 Task: Create List Employee Engagement in Board IT Management to Workspace Customer Service. Create List Recruitment in Board Social Media Content Creation to Workspace Customer Service. Create List Onboarding in Board Market Sizing and Segmentation to Workspace Customer Service
Action: Mouse moved to (111, 344)
Screenshot: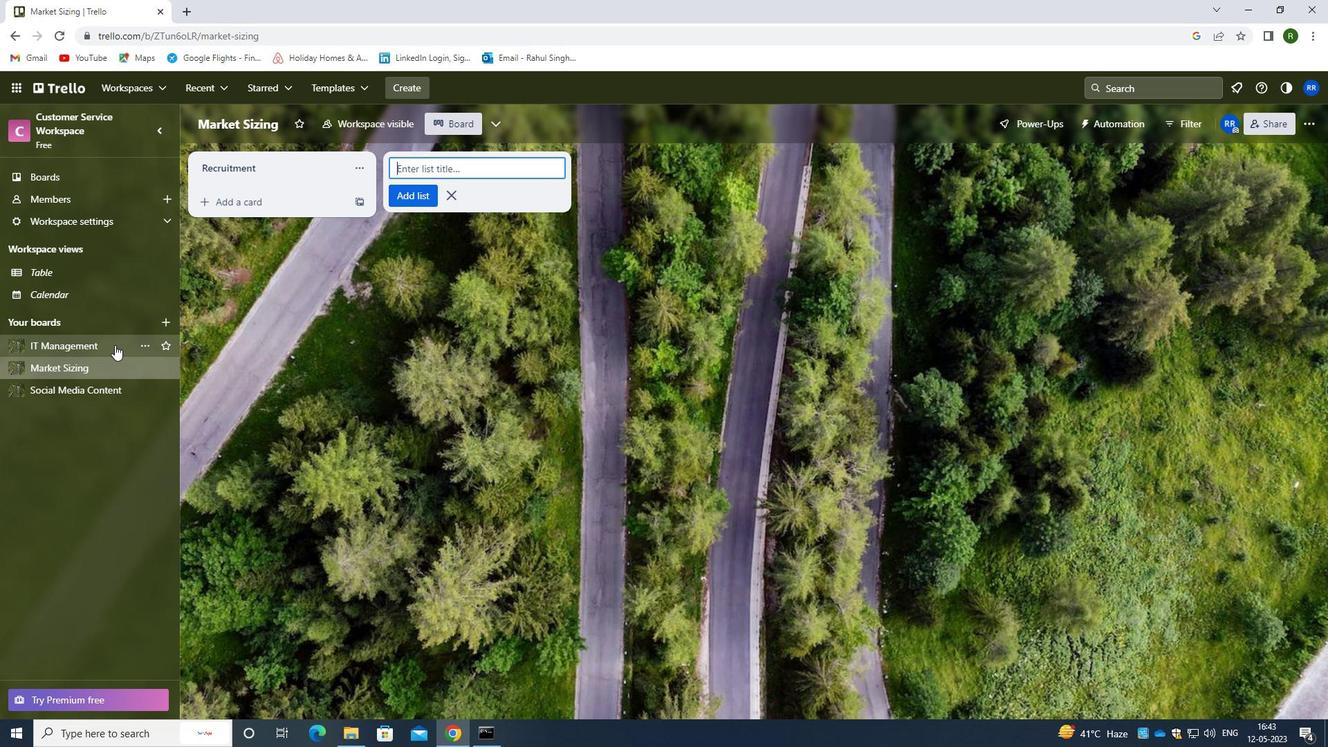 
Action: Mouse pressed left at (111, 344)
Screenshot: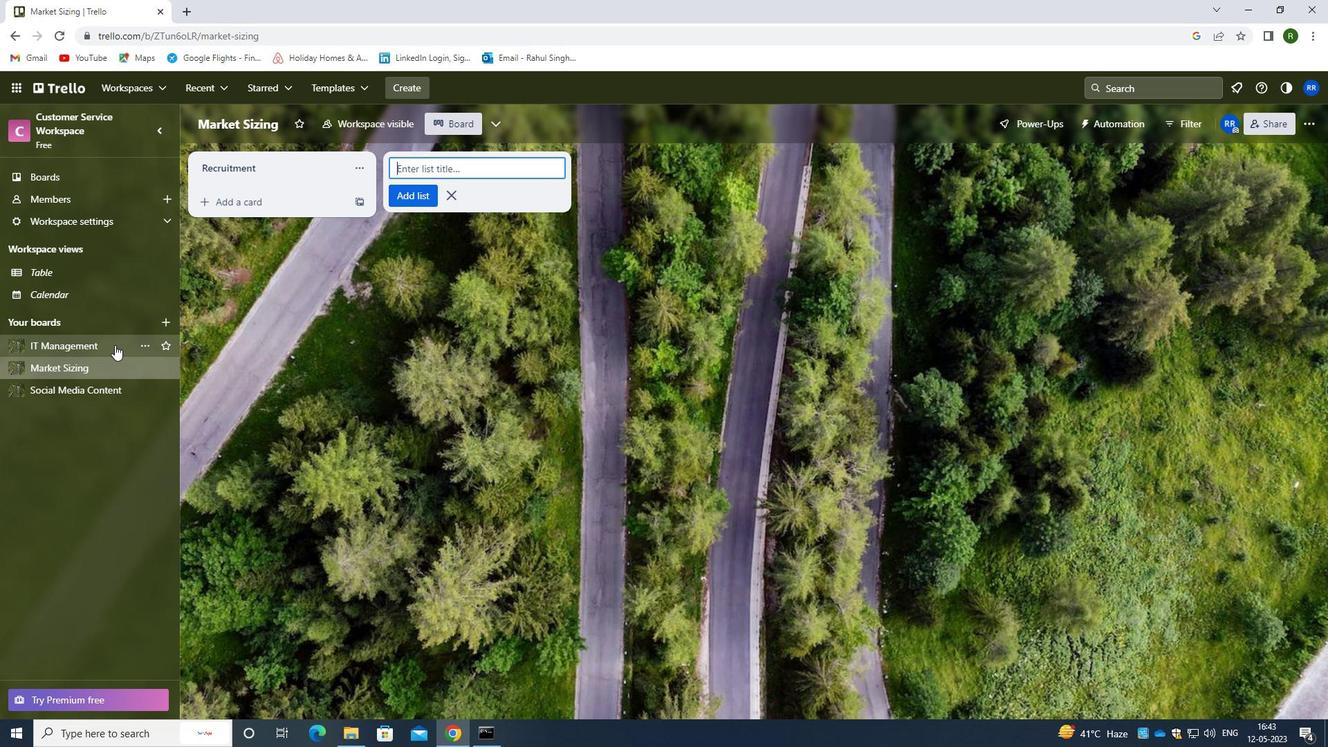 
Action: Mouse moved to (442, 172)
Screenshot: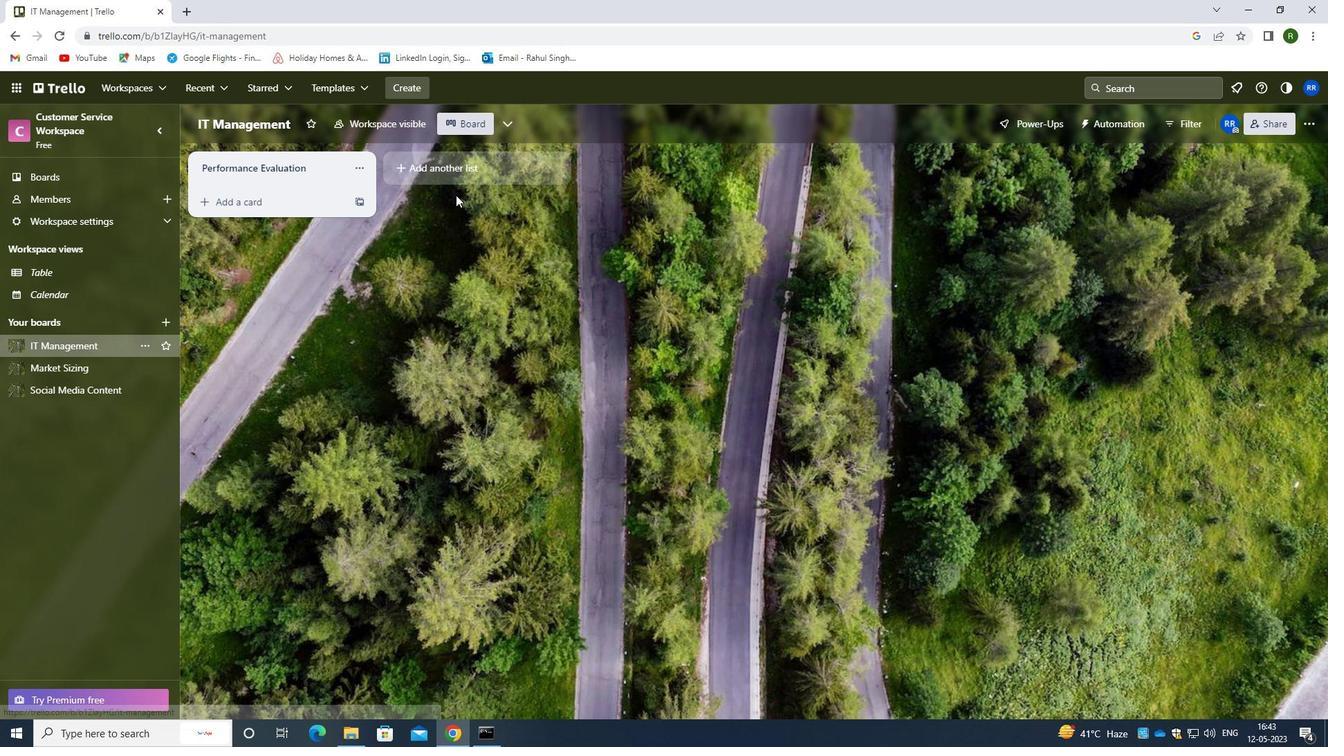 
Action: Mouse pressed left at (442, 172)
Screenshot: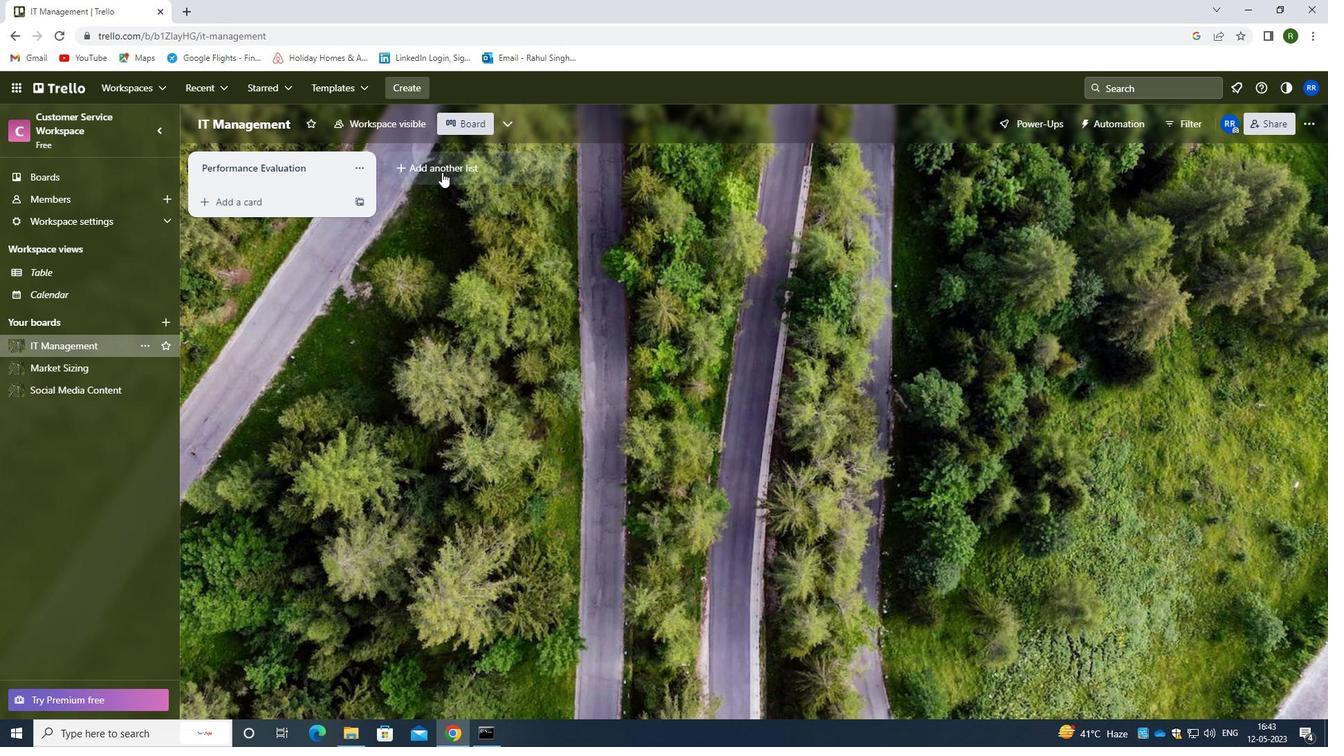 
Action: Mouse moved to (449, 148)
Screenshot: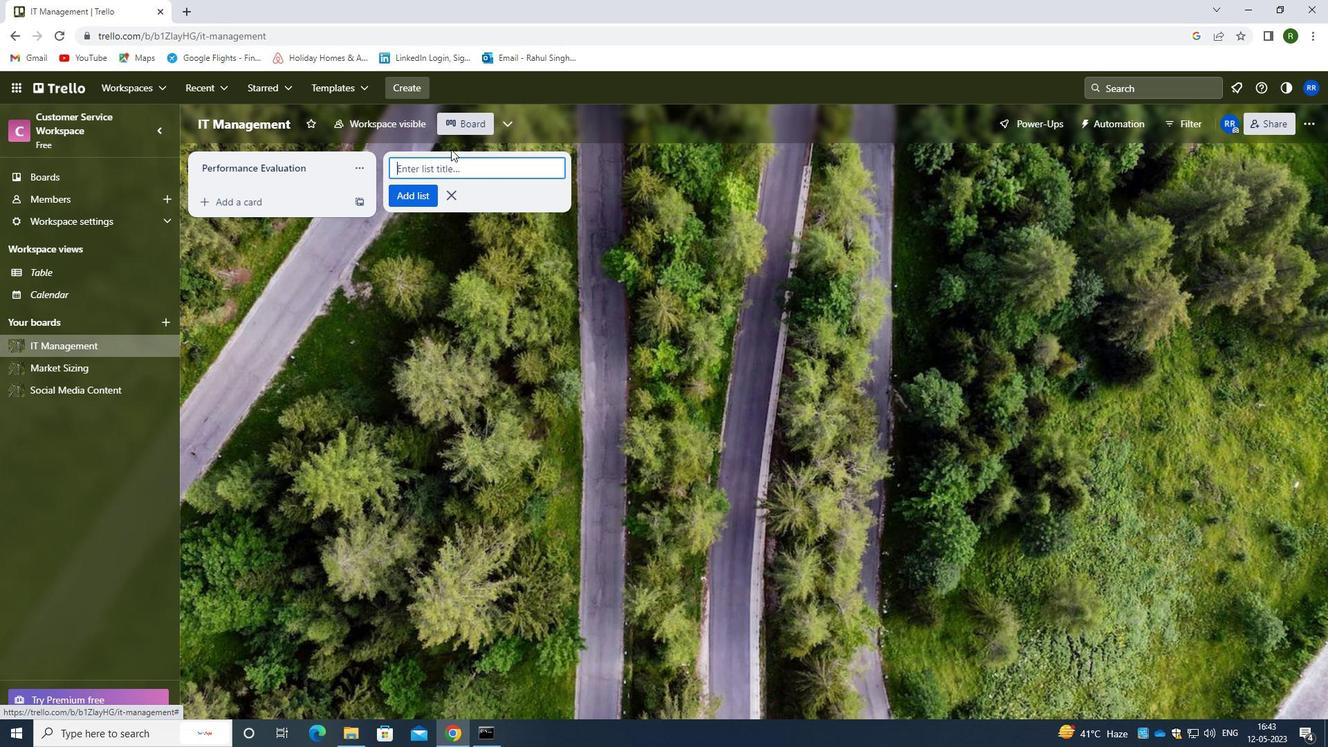 
Action: Key pressed <Key.caps_lock>e<Key.caps_lock>mployee<Key.space><Key.caps_lock>e<Key.caps_lock>ngagenm<Key.backspace><Key.backspace>ment
Screenshot: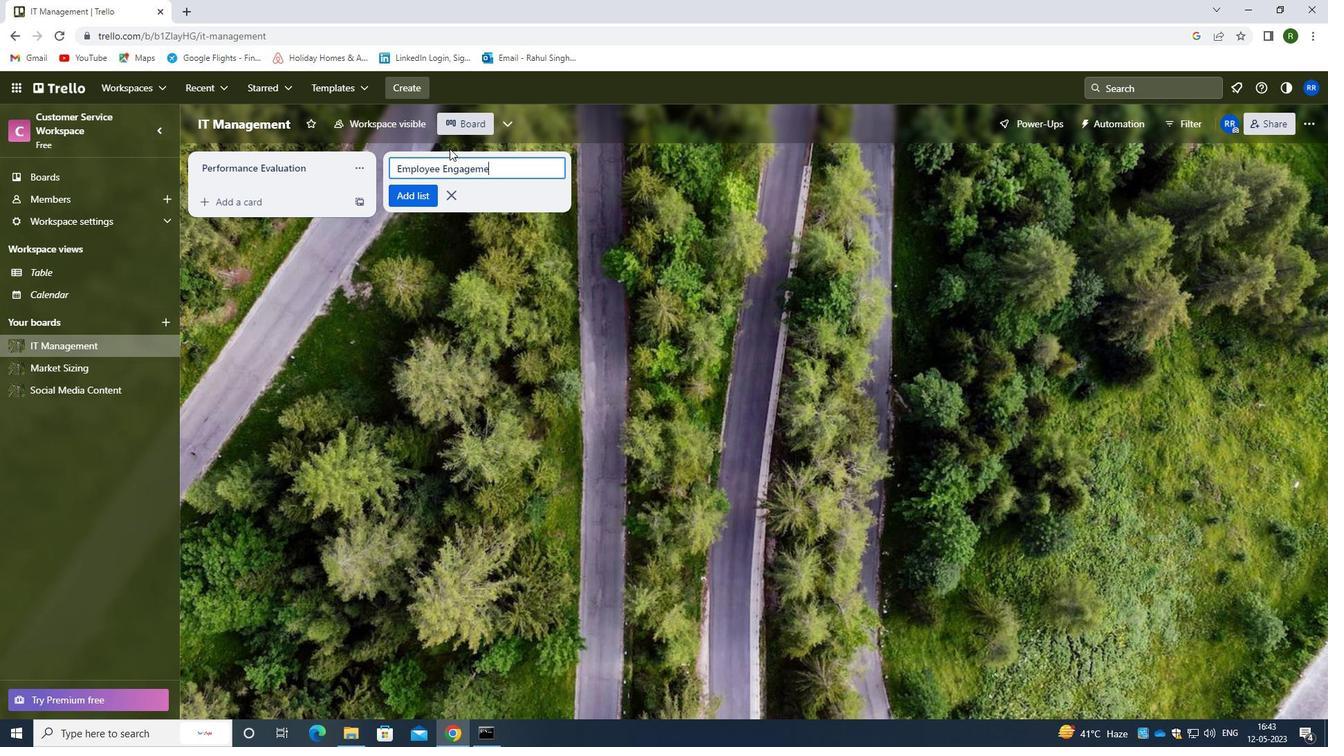 
Action: Mouse moved to (410, 195)
Screenshot: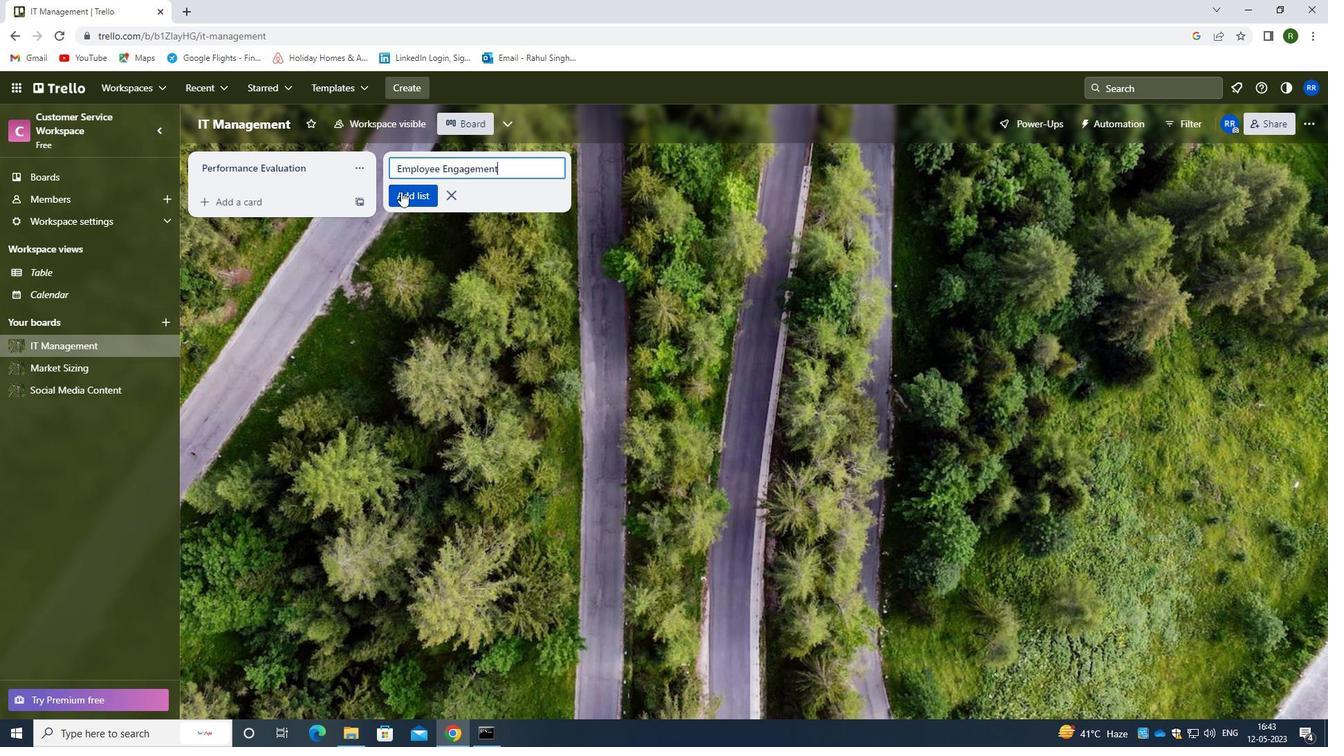 
Action: Mouse pressed left at (410, 195)
Screenshot: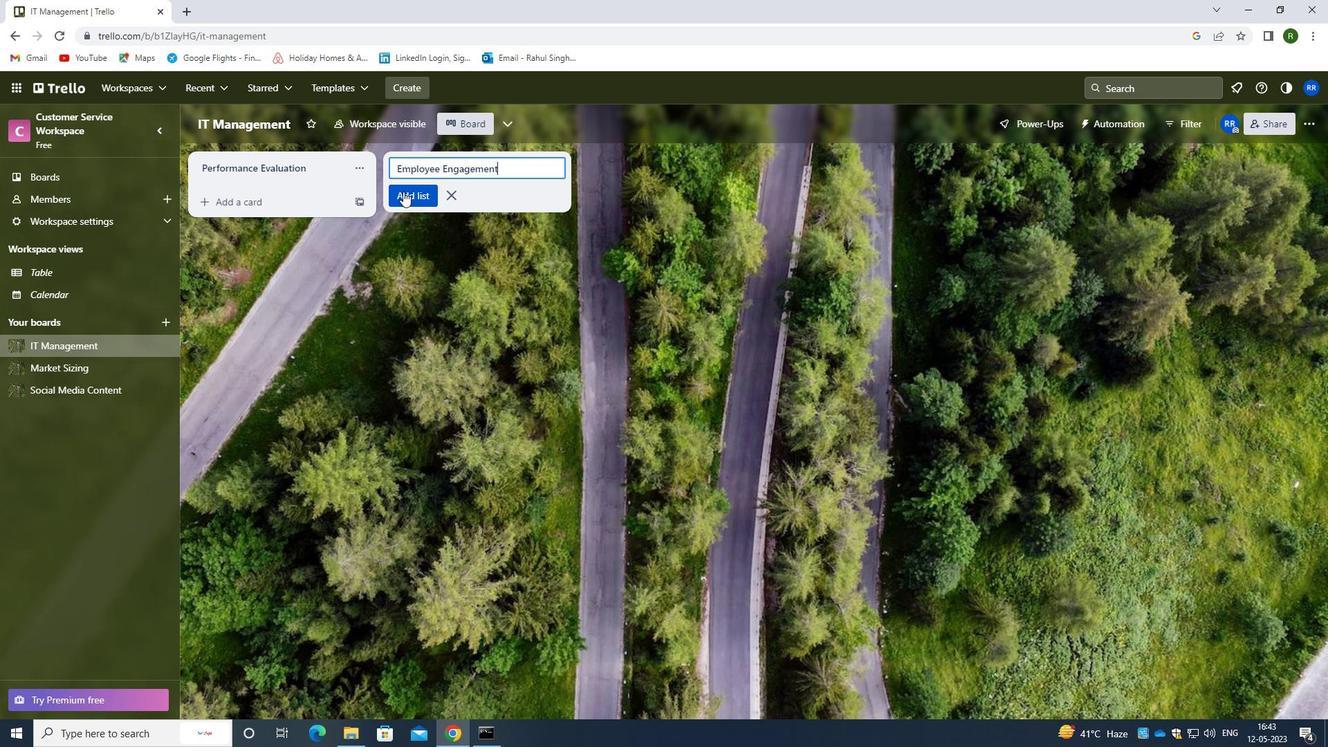 
Action: Mouse moved to (81, 385)
Screenshot: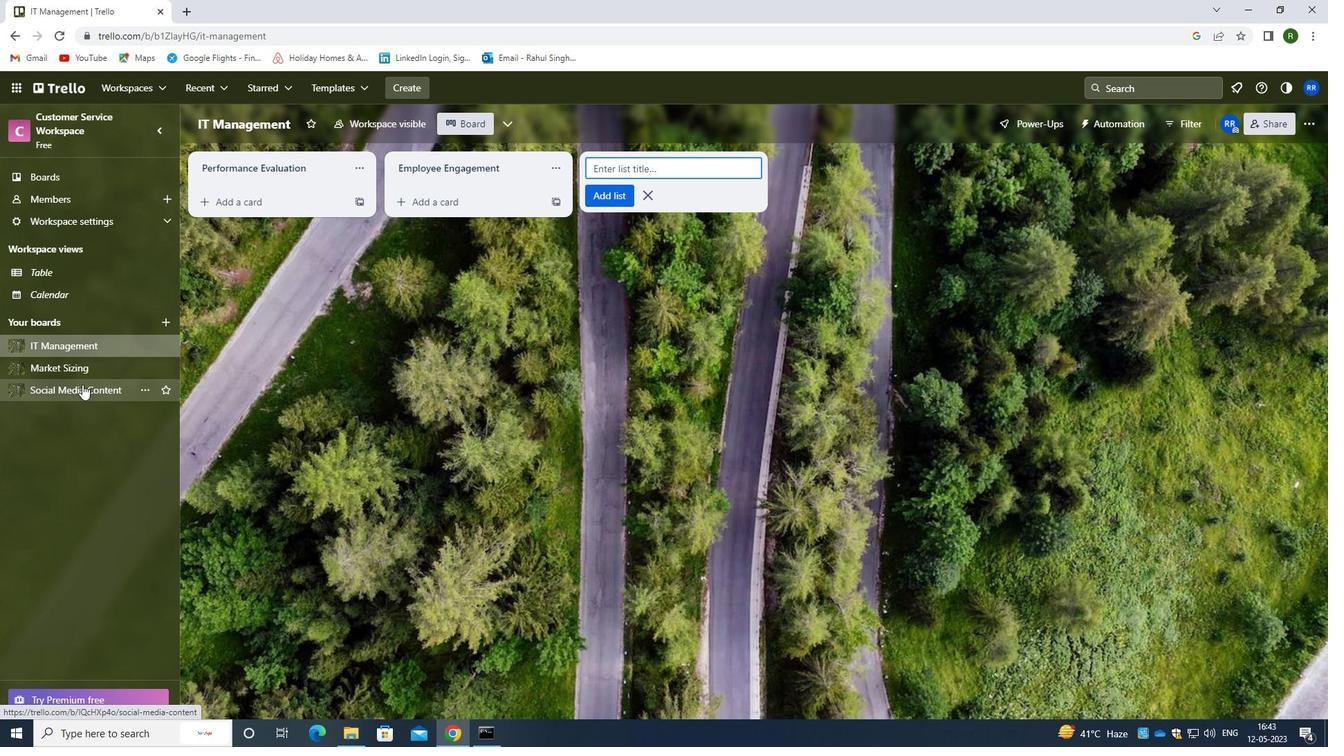 
Action: Mouse pressed left at (81, 385)
Screenshot: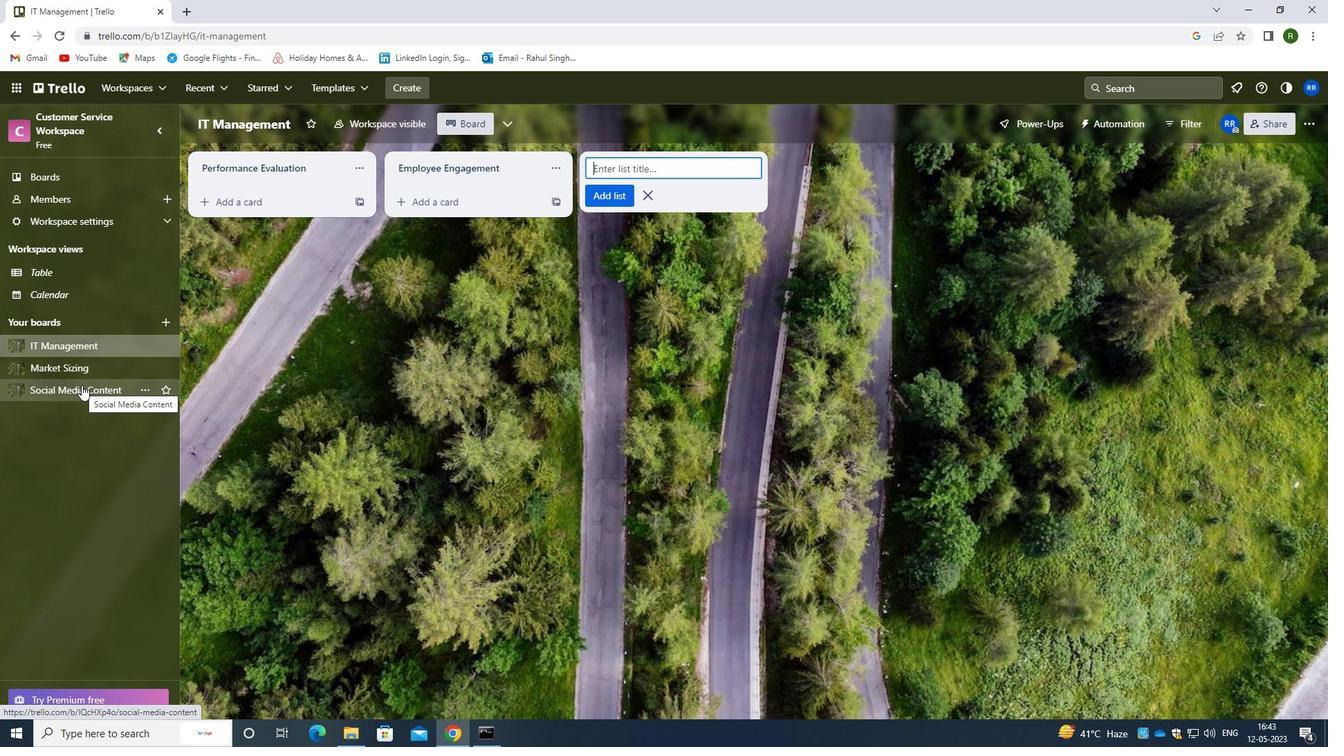 
Action: Mouse moved to (436, 164)
Screenshot: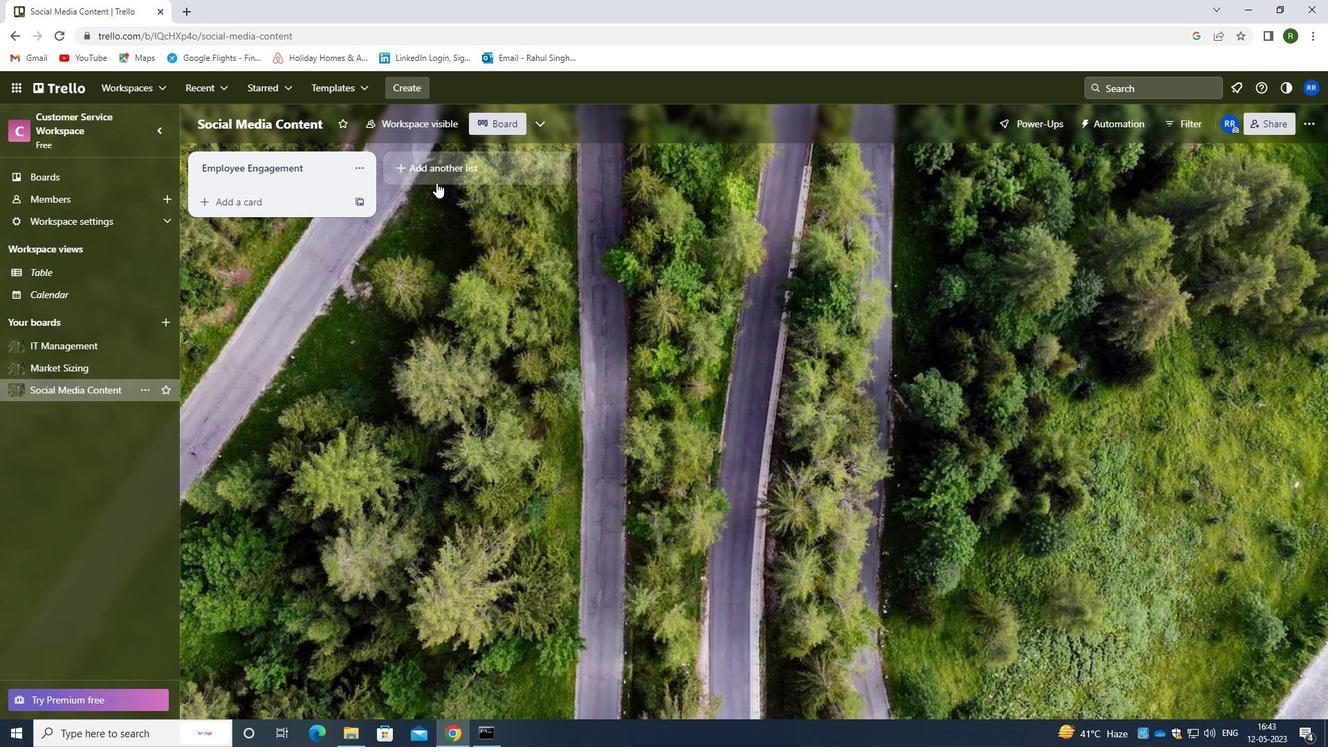
Action: Mouse pressed left at (436, 164)
Screenshot: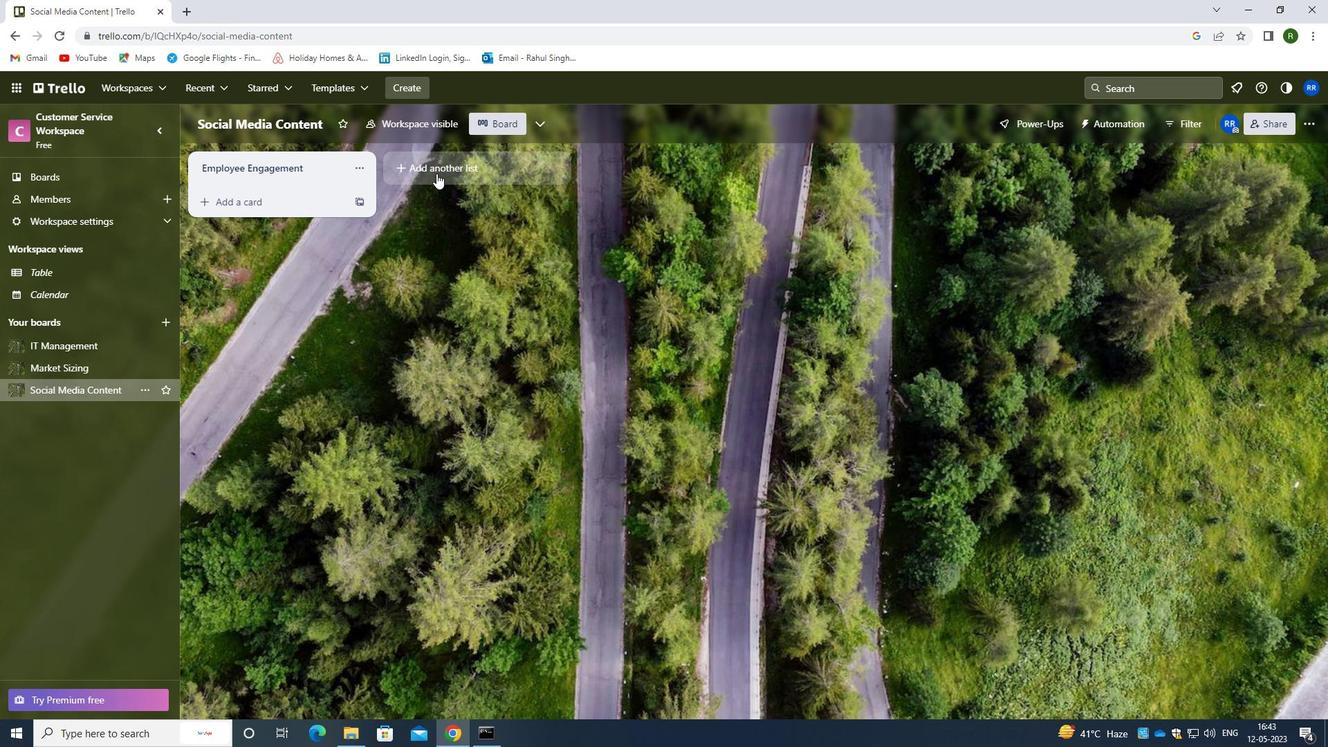 
Action: Mouse moved to (447, 173)
Screenshot: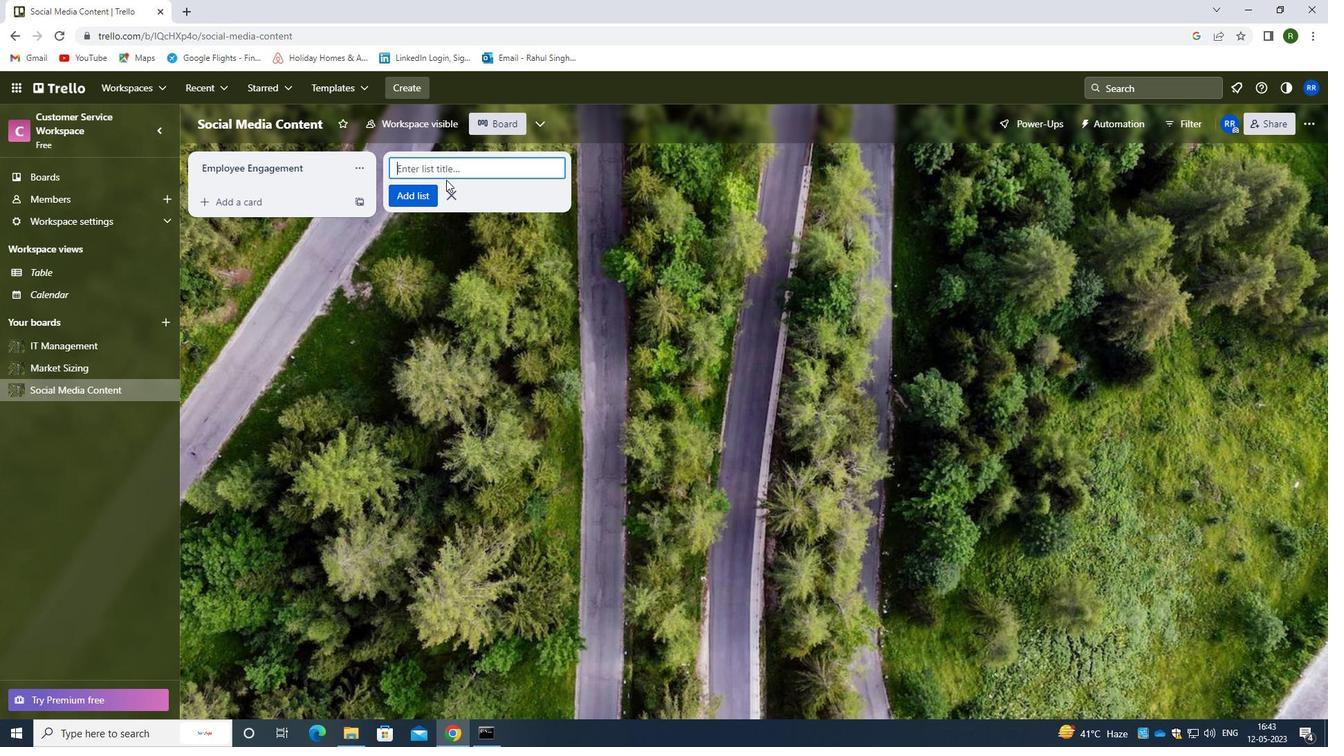 
Action: Key pressed <Key.caps_lock>r<Key.caps_lock>ecruitment
Screenshot: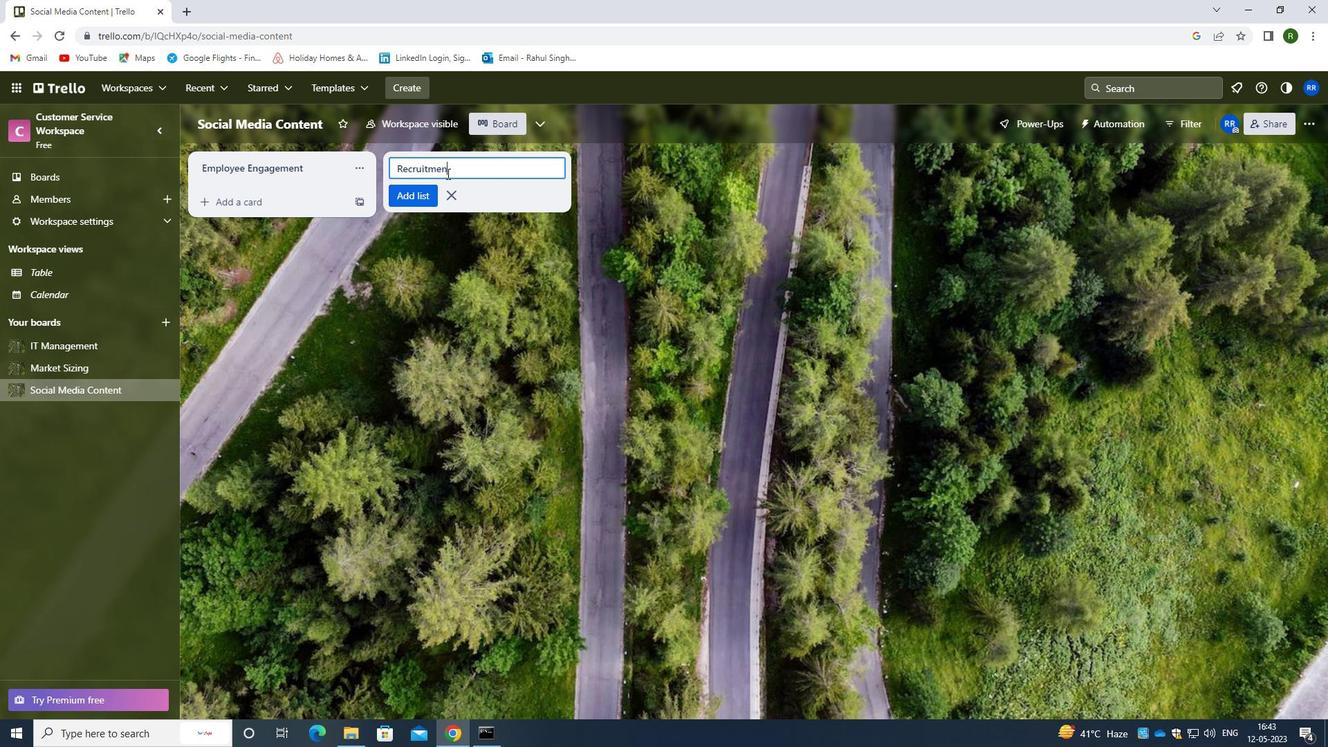 
Action: Mouse moved to (415, 199)
Screenshot: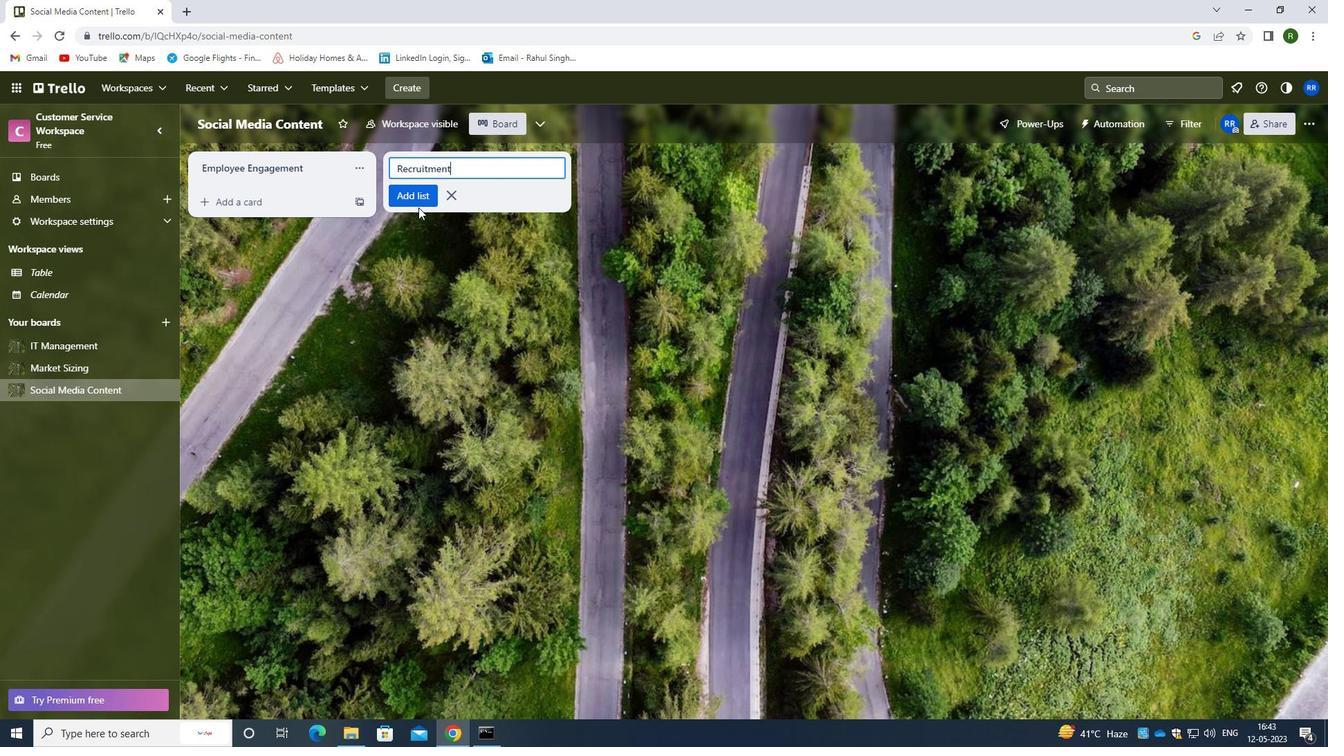 
Action: Mouse pressed left at (415, 199)
Screenshot: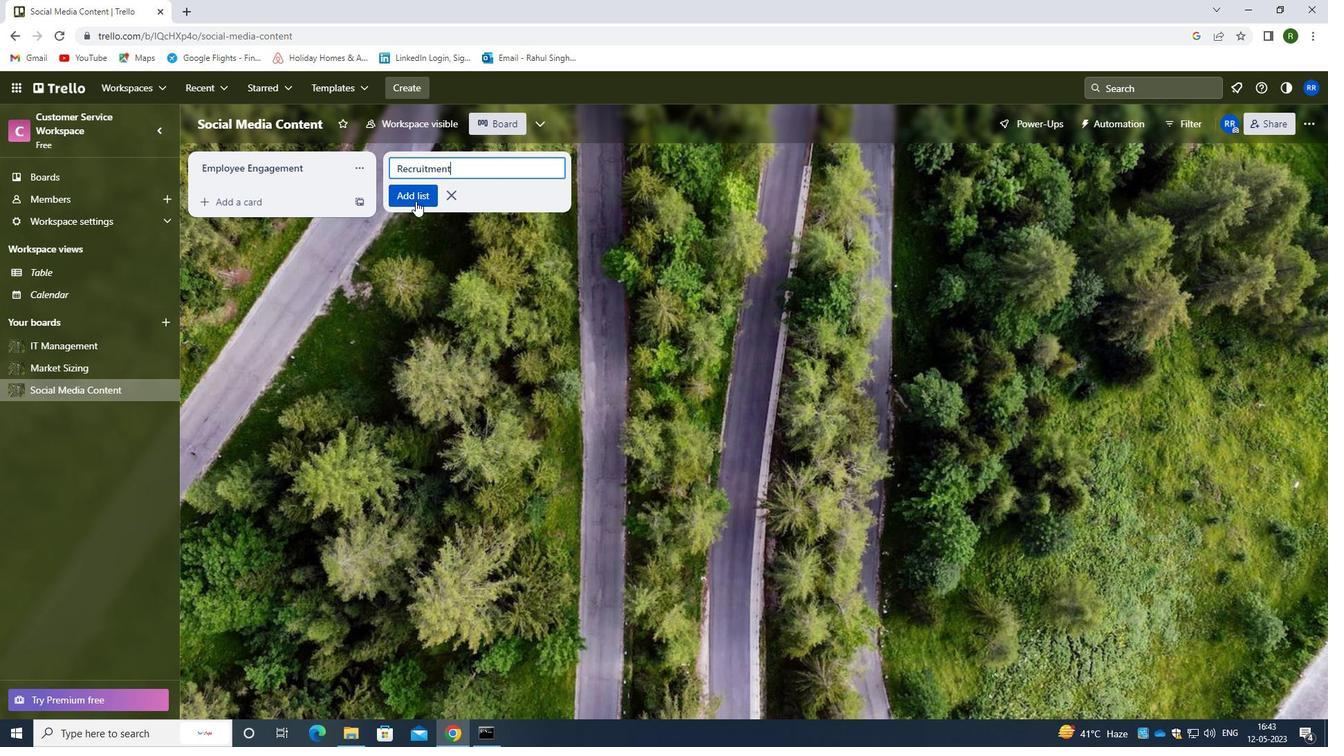 
Action: Mouse moved to (65, 369)
Screenshot: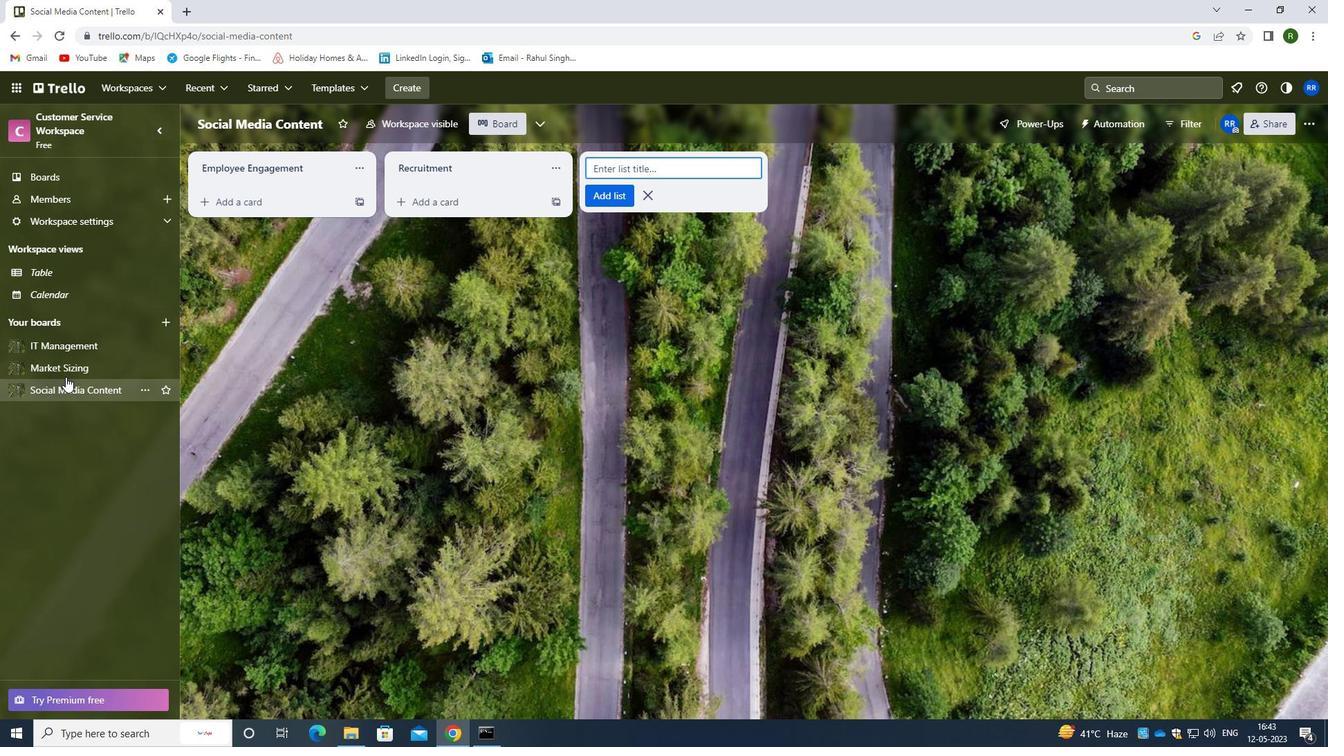 
Action: Mouse pressed left at (65, 369)
Screenshot: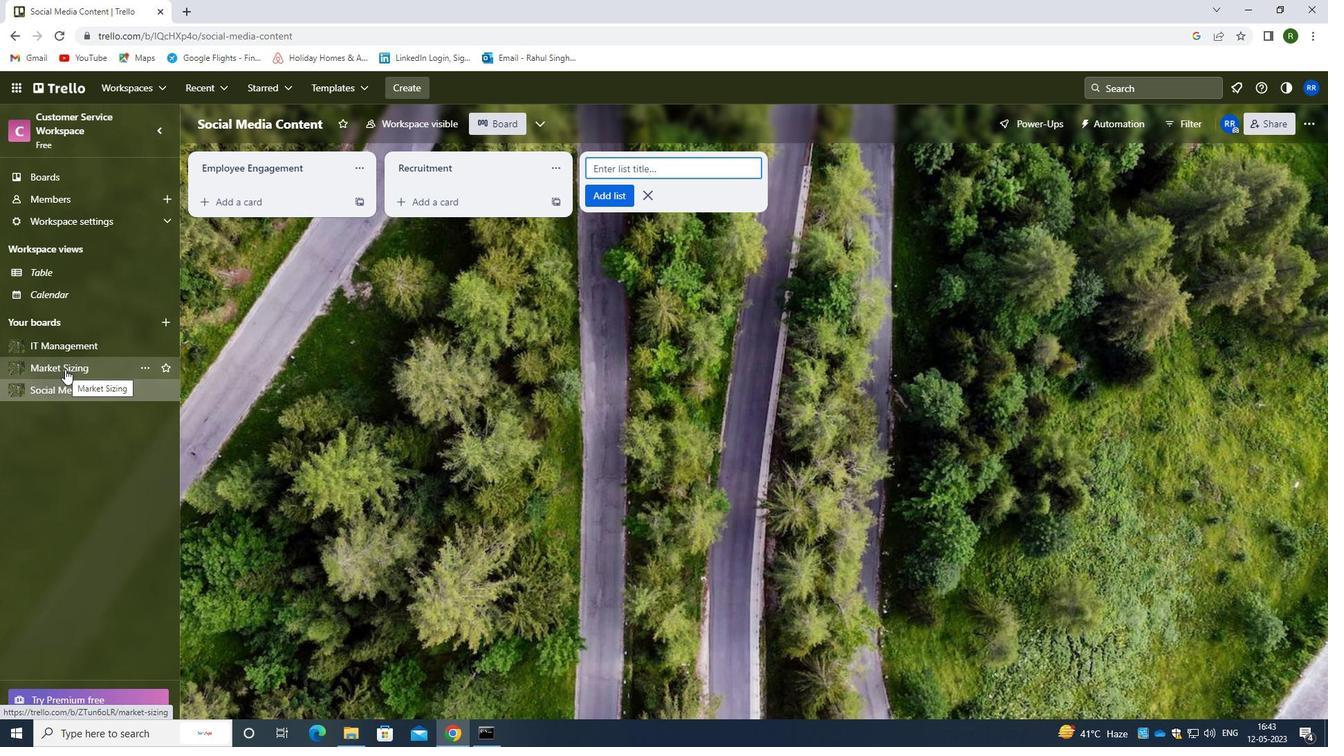 
Action: Mouse moved to (426, 163)
Screenshot: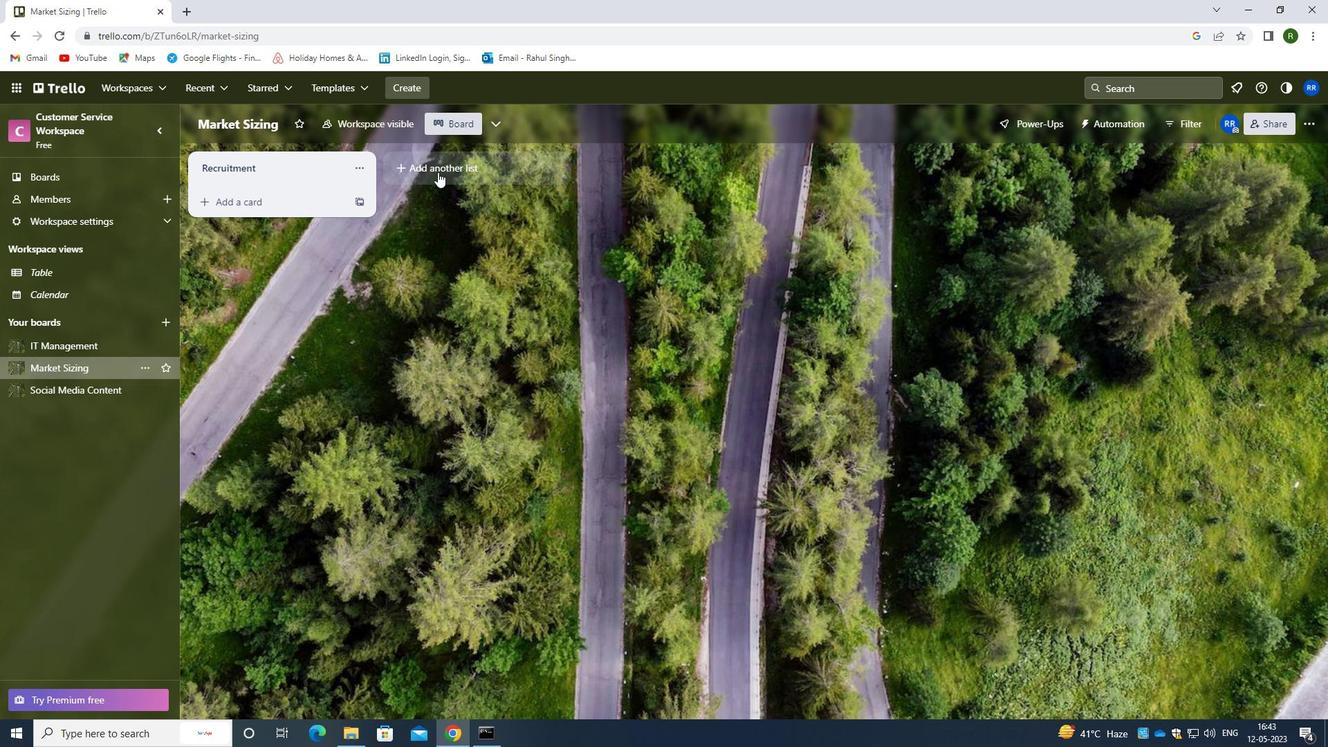 
Action: Mouse pressed left at (426, 163)
Screenshot: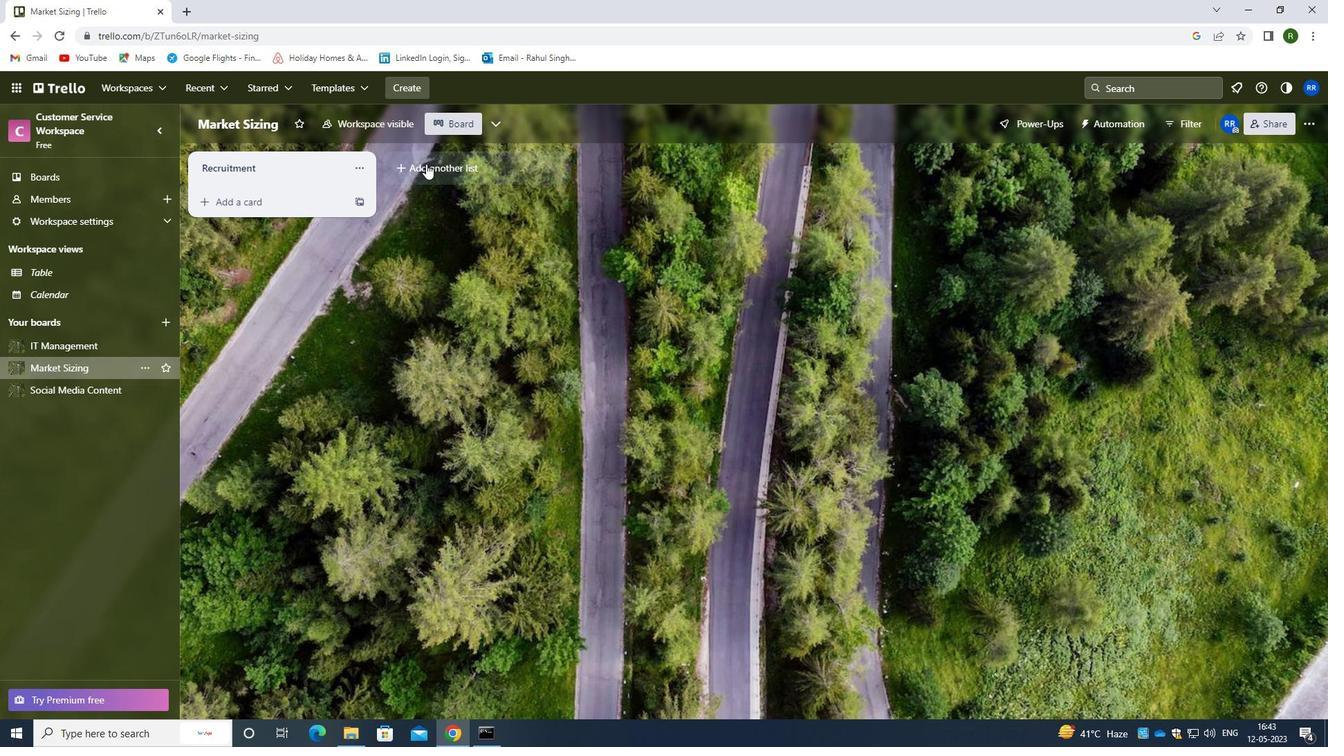 
Action: Mouse moved to (434, 168)
Screenshot: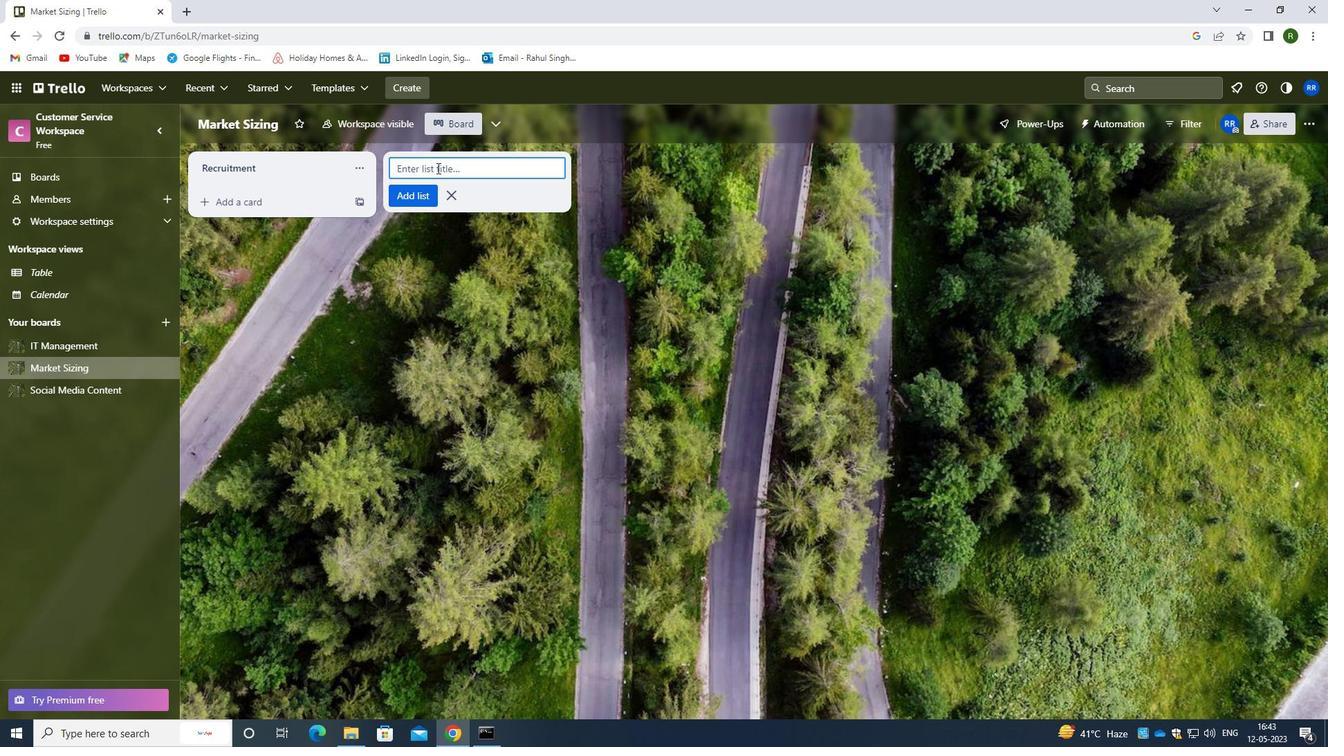 
Action: Key pressed <Key.caps_lock>o<Key.caps_lock>nbi<Key.backspace>oarding
Screenshot: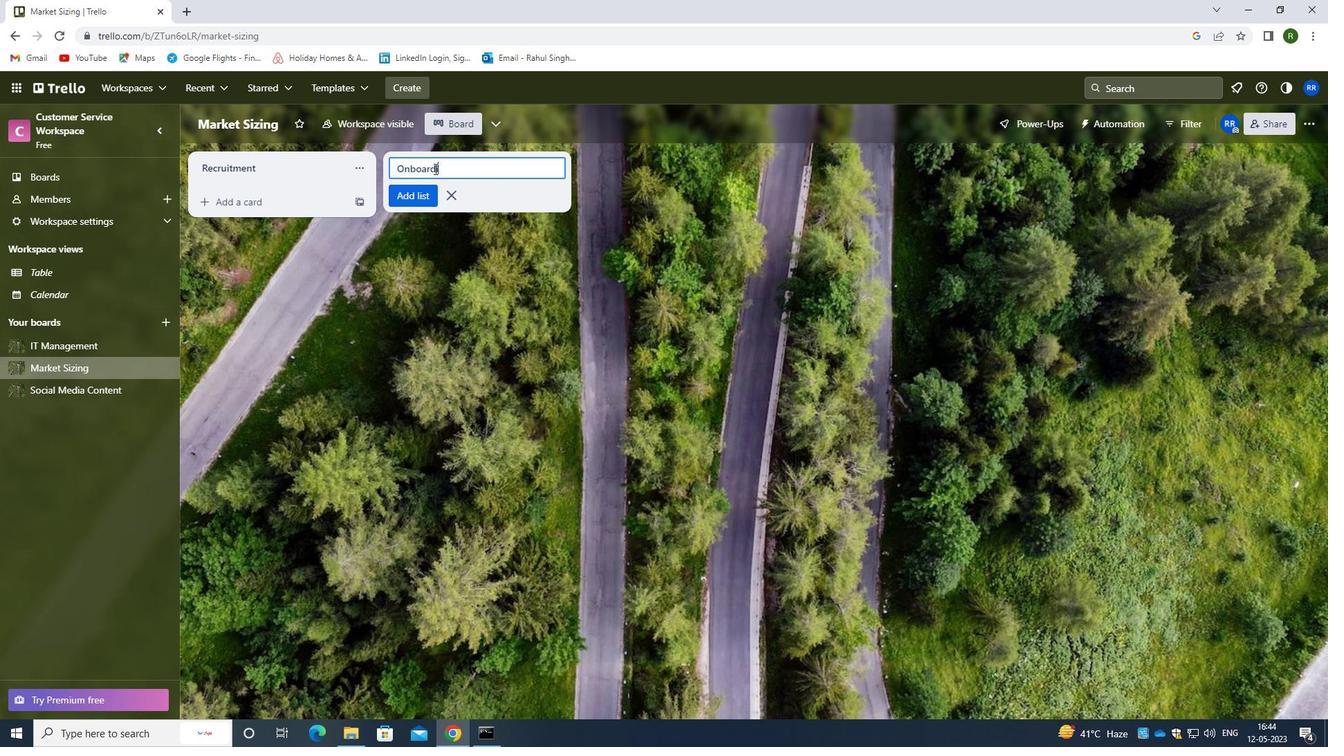 
Action: Mouse moved to (414, 202)
Screenshot: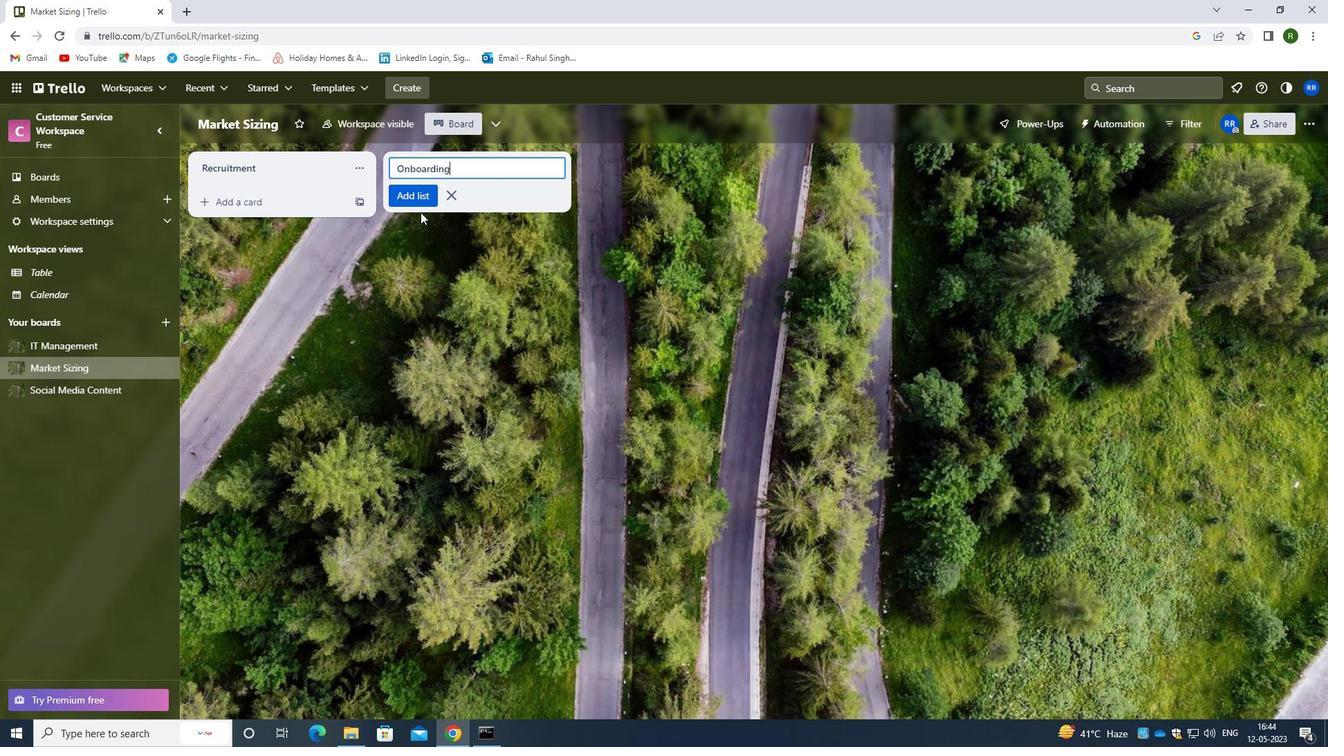 
Action: Mouse pressed left at (414, 202)
Screenshot: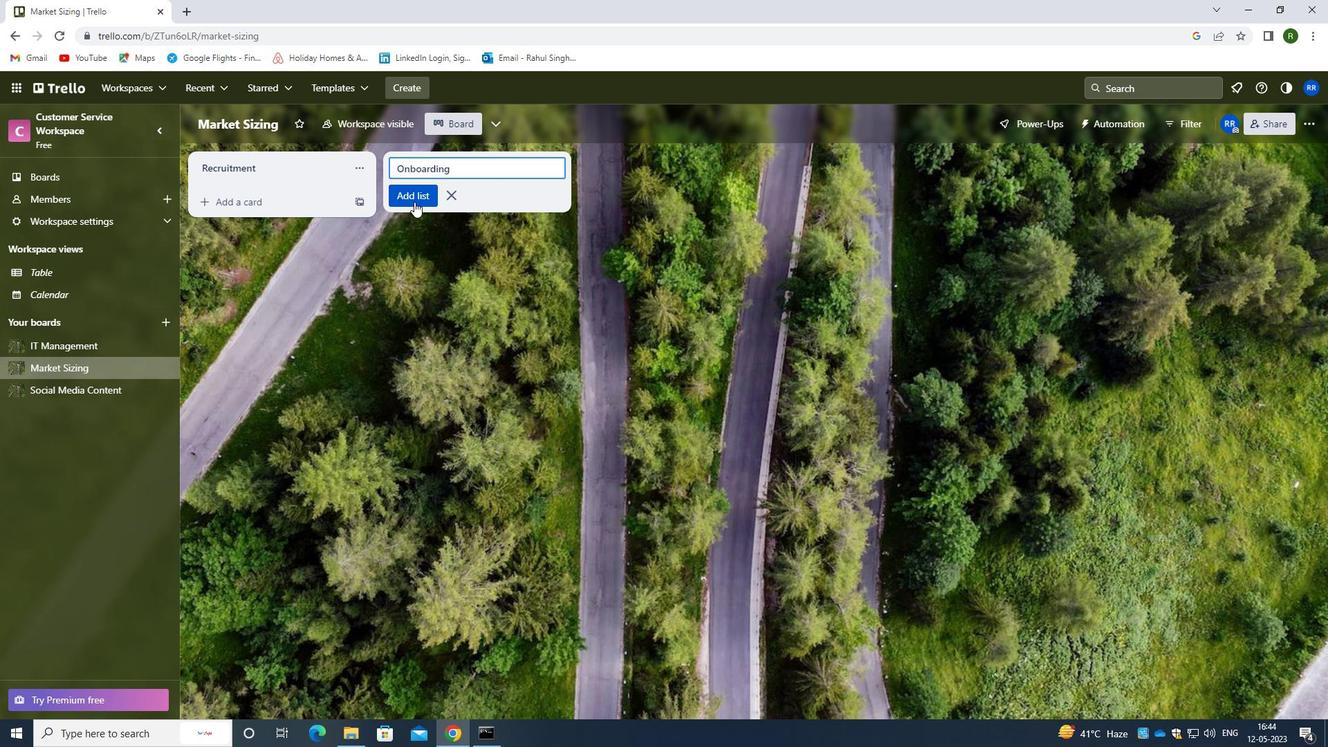 
Action: Mouse moved to (311, 356)
Screenshot: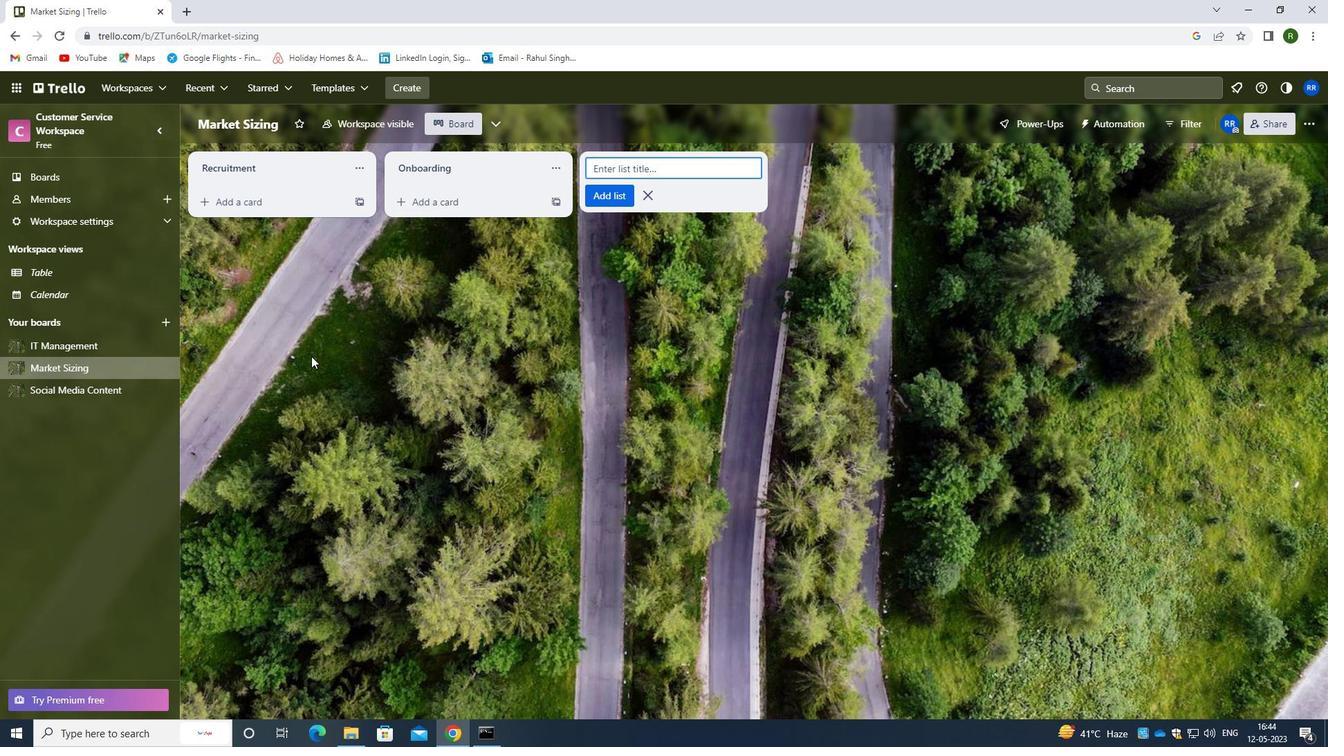 
